 Task: Restrict the document so that only people with access can open the link.
Action: Mouse moved to (51, 83)
Screenshot: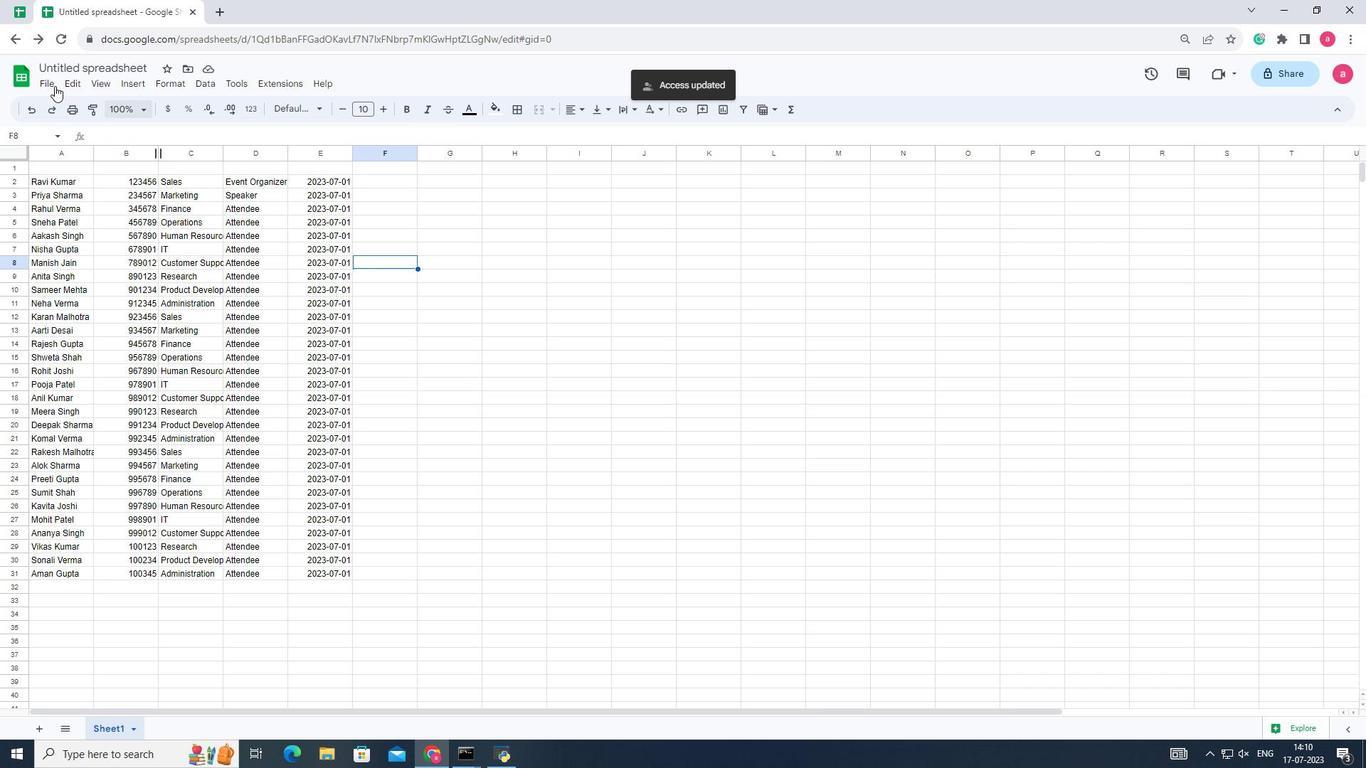 
Action: Mouse pressed left at (51, 83)
Screenshot: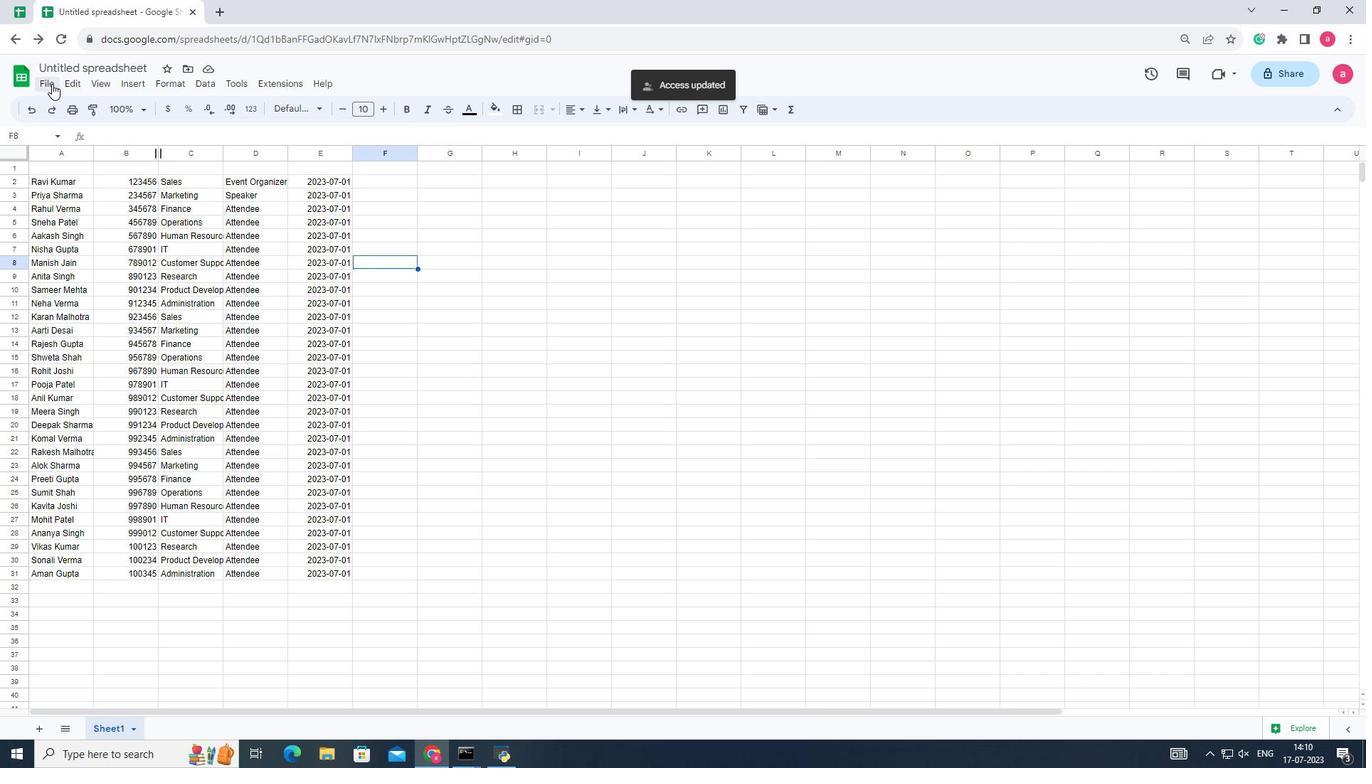
Action: Mouse moved to (273, 208)
Screenshot: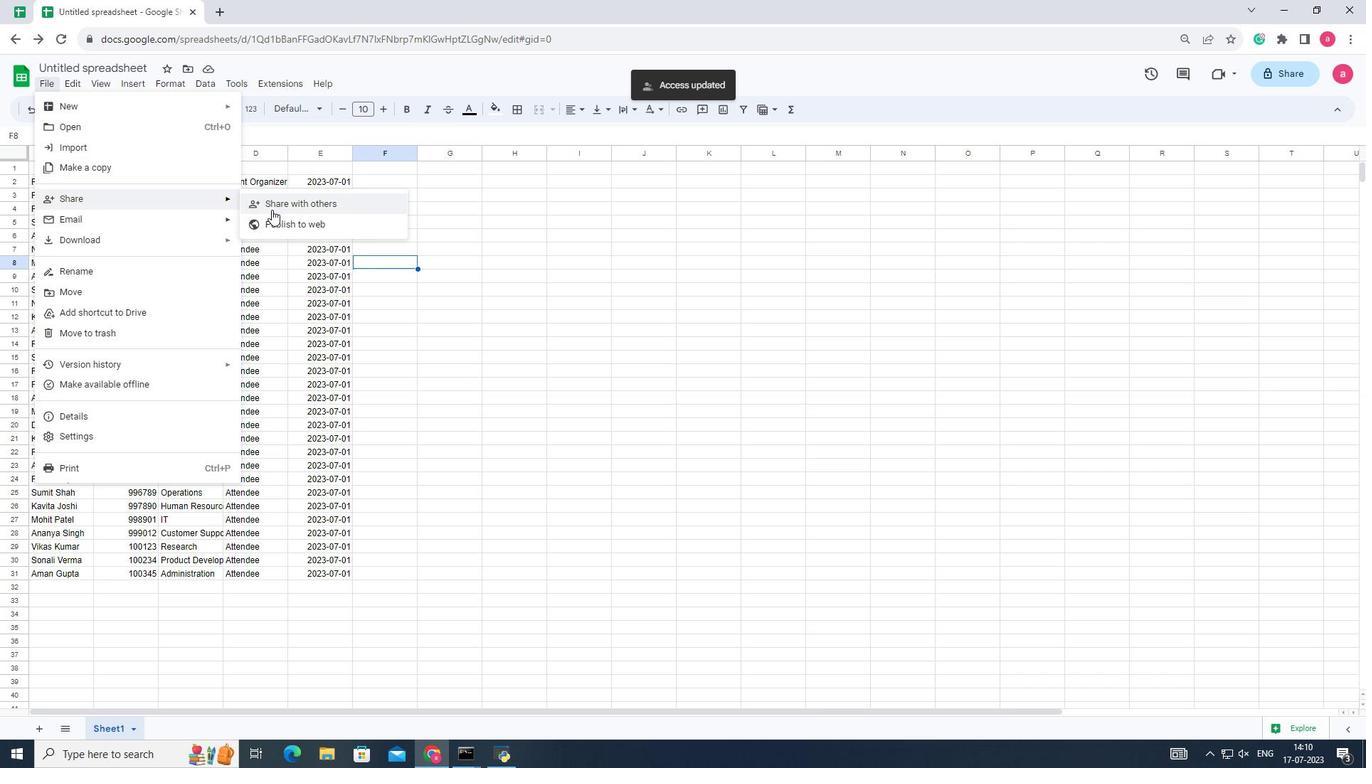 
Action: Mouse pressed left at (273, 208)
Screenshot: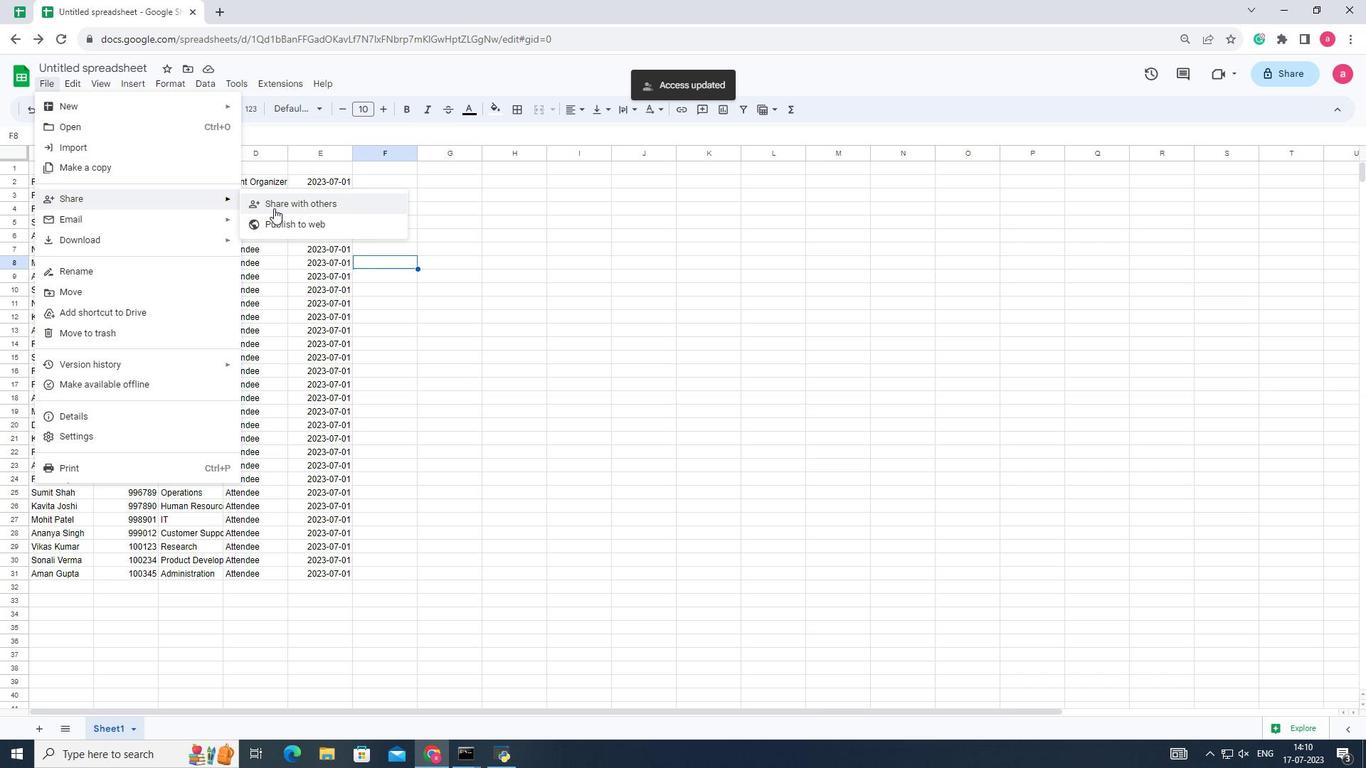 
Action: Mouse moved to (737, 445)
Screenshot: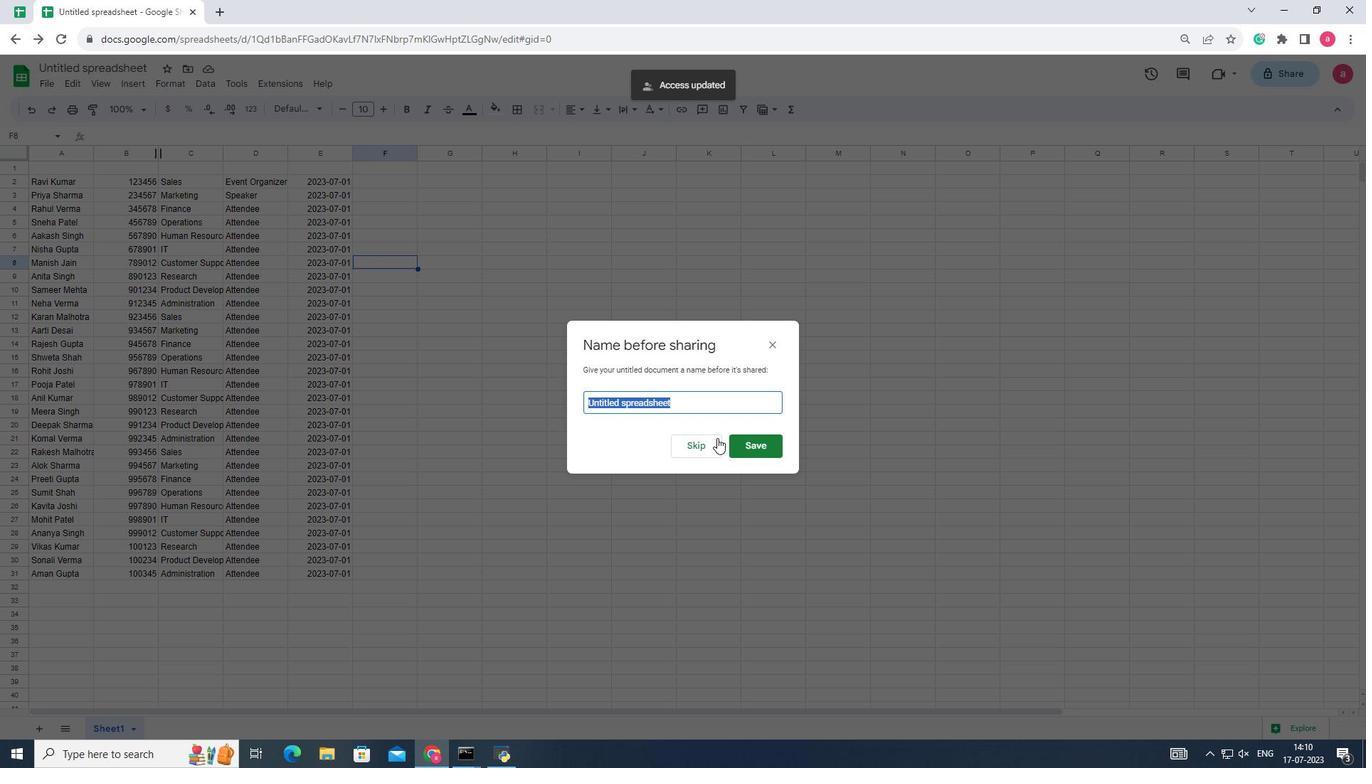 
Action: Mouse pressed left at (737, 445)
Screenshot: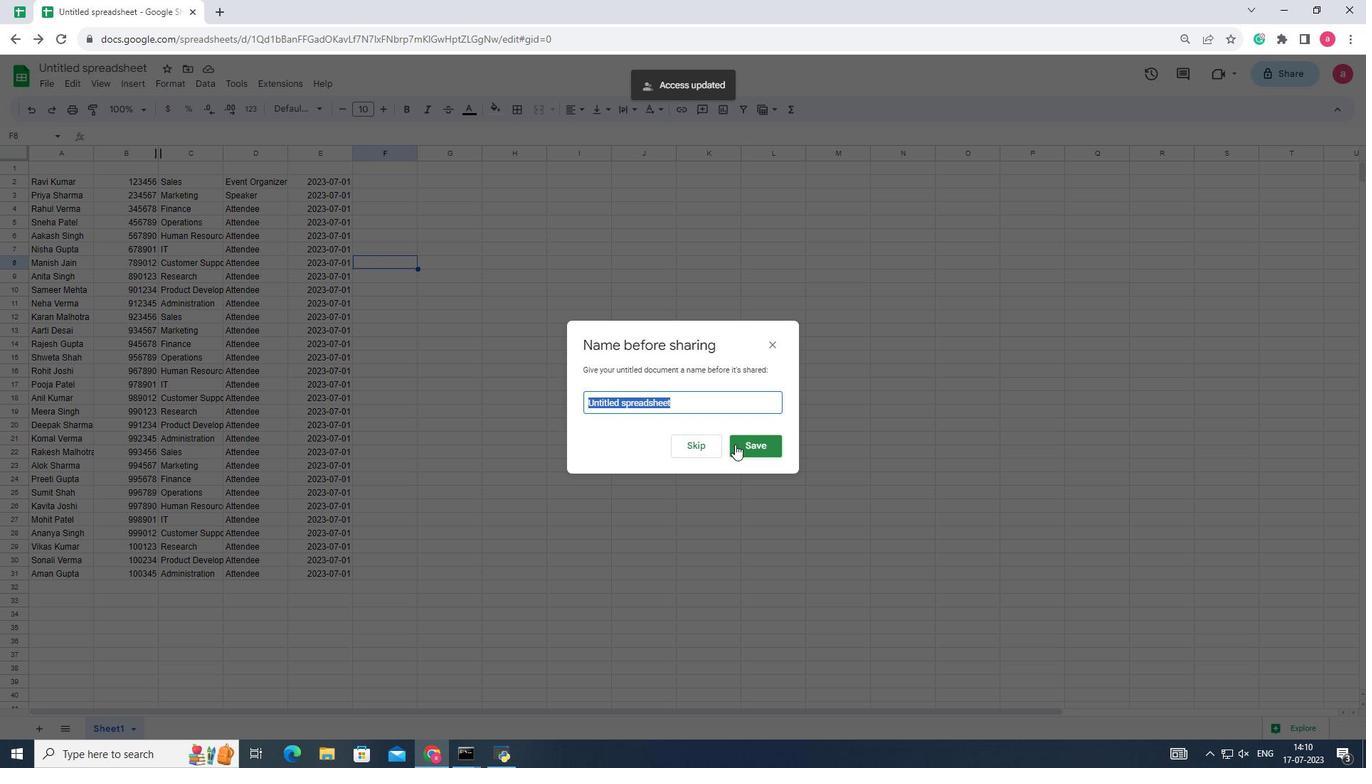 
Action: Mouse moved to (577, 444)
Screenshot: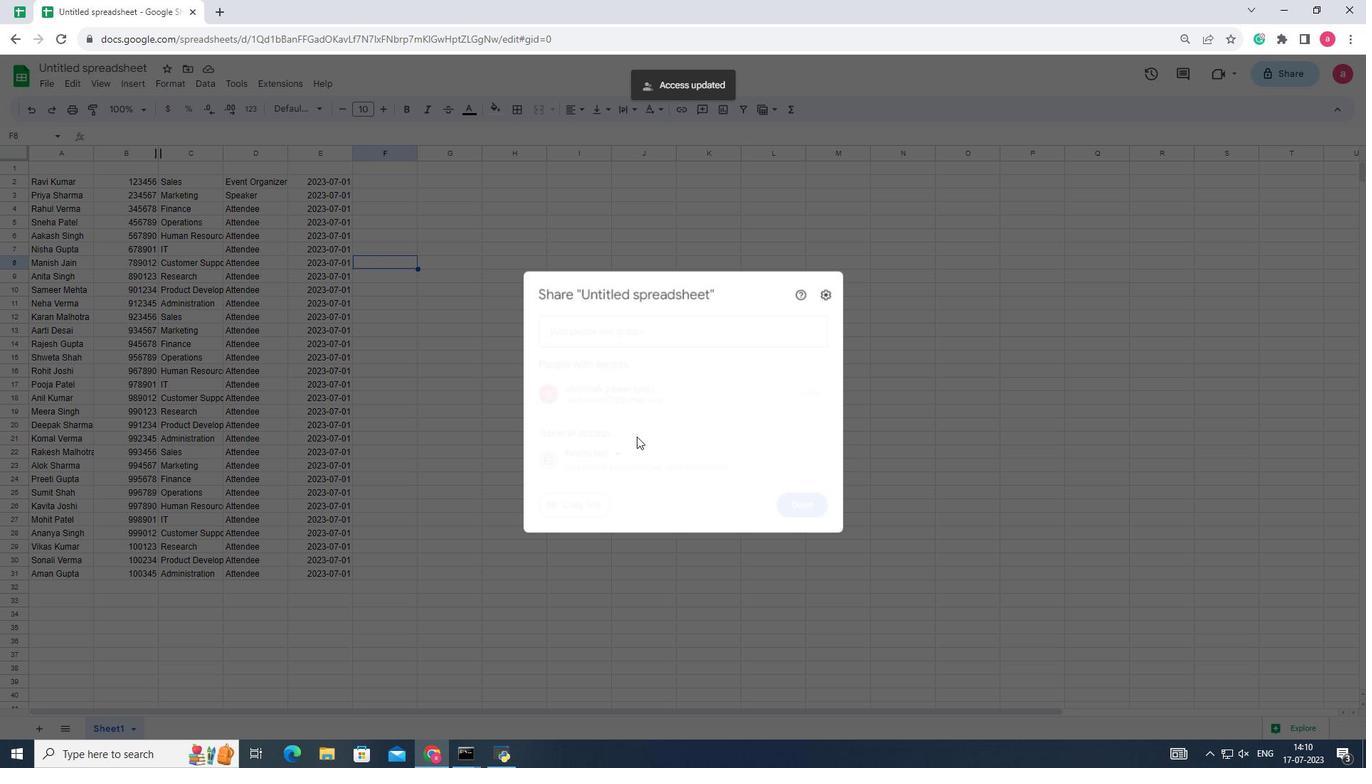 
Action: Mouse pressed left at (577, 444)
Screenshot: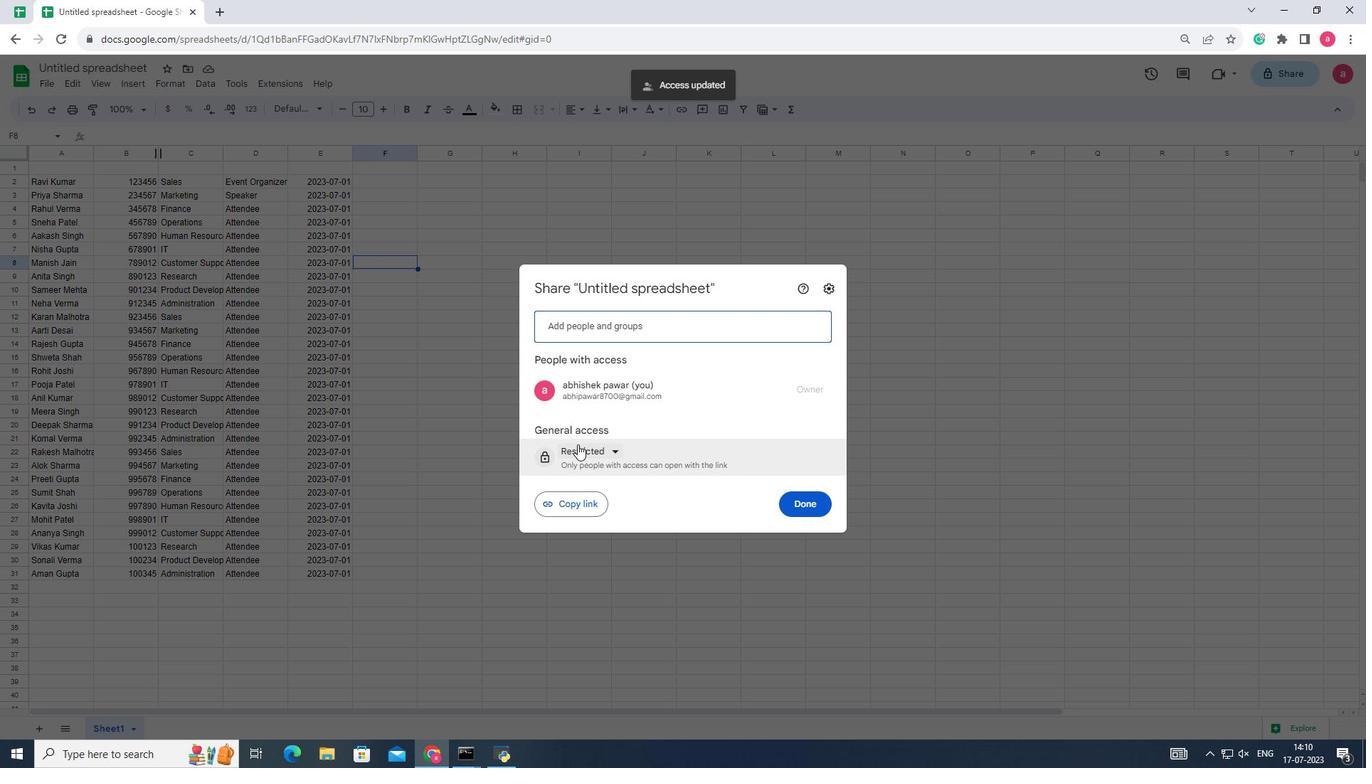 
Action: Mouse moved to (602, 513)
Screenshot: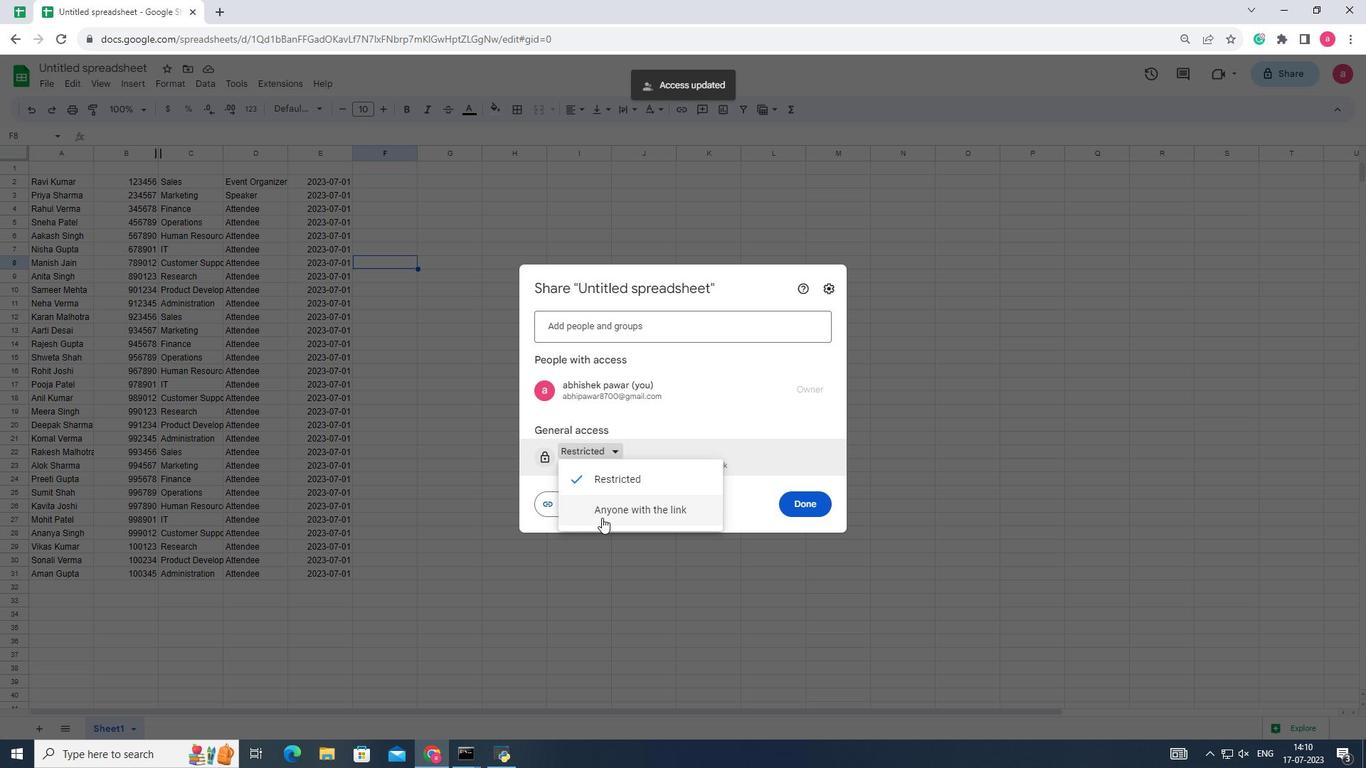 
Action: Mouse pressed left at (602, 513)
Screenshot: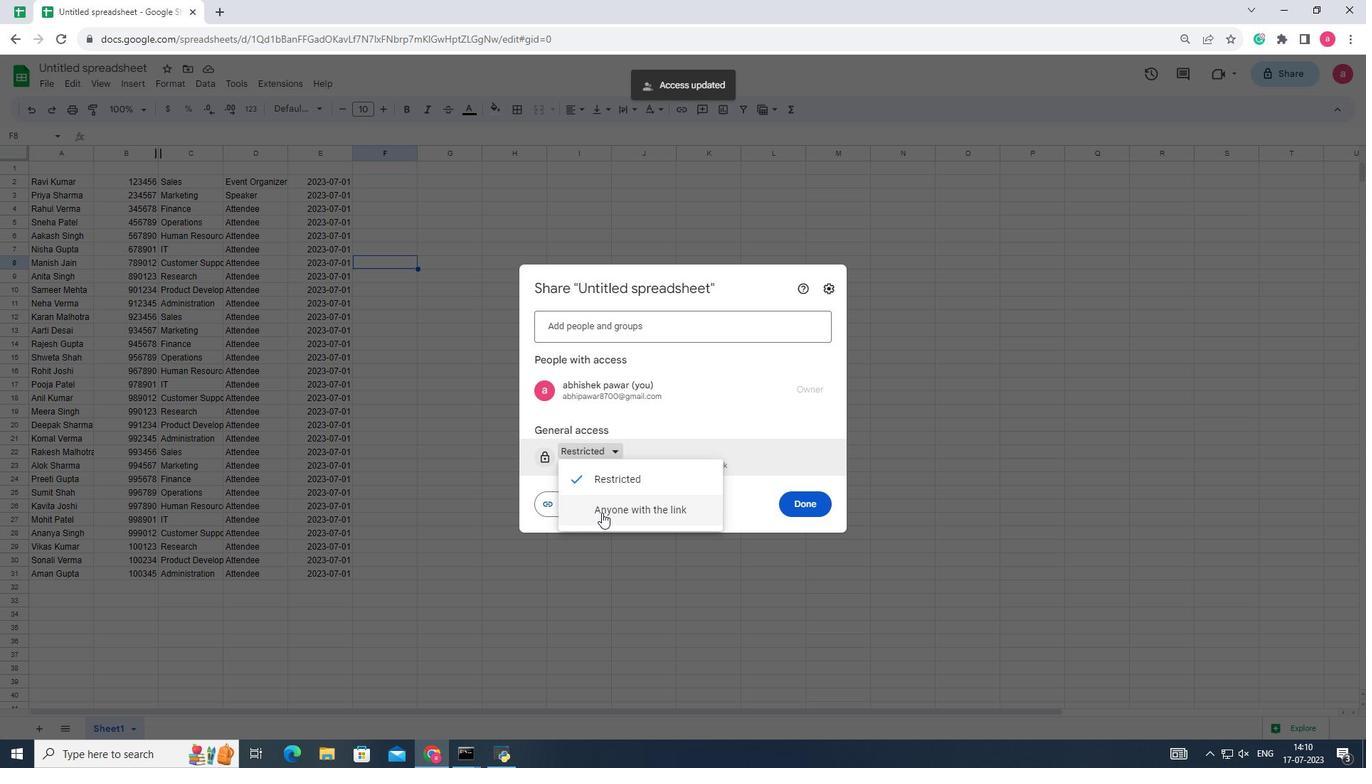 
Action: Mouse moved to (625, 469)
Screenshot: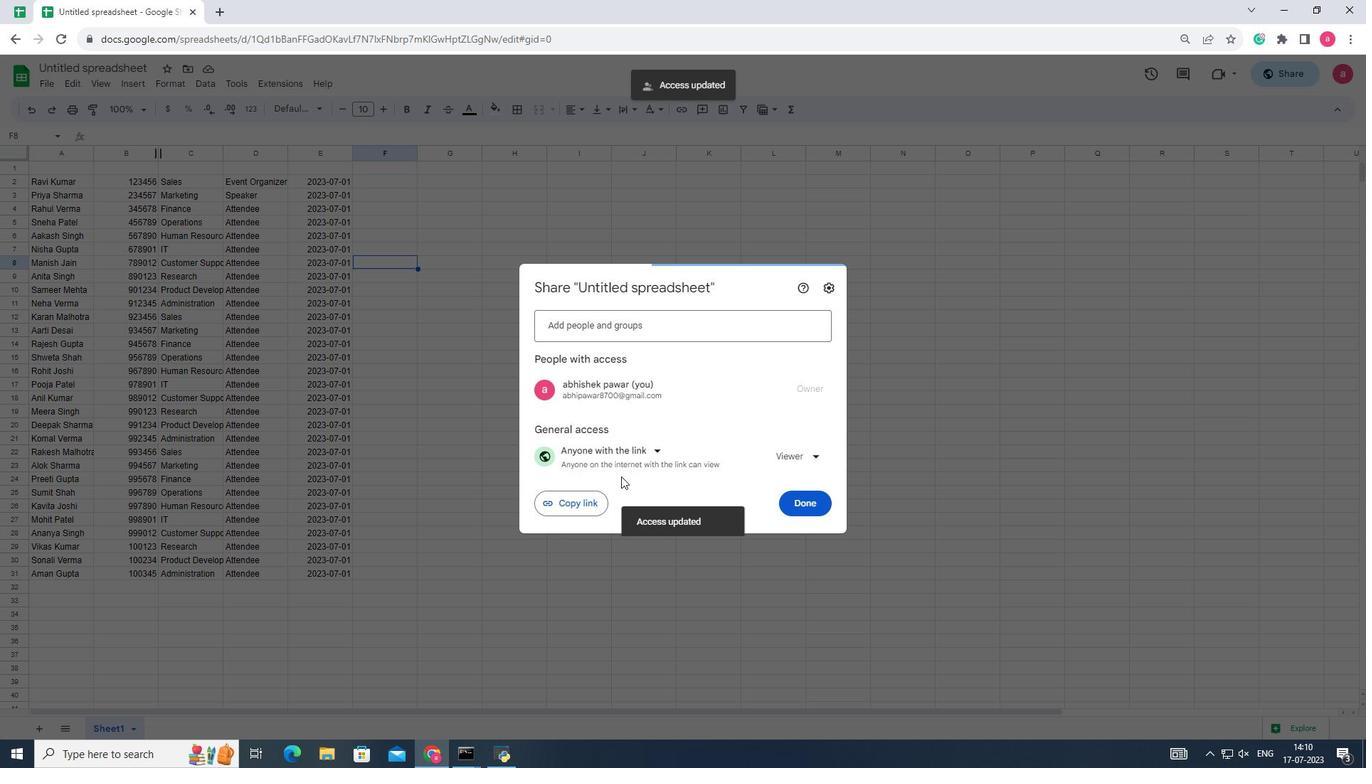 
